 Task: Add Sunwarrior Collagen Building Protein Peptides Chocolate Fudge to the cart.
Action: Mouse moved to (257, 122)
Screenshot: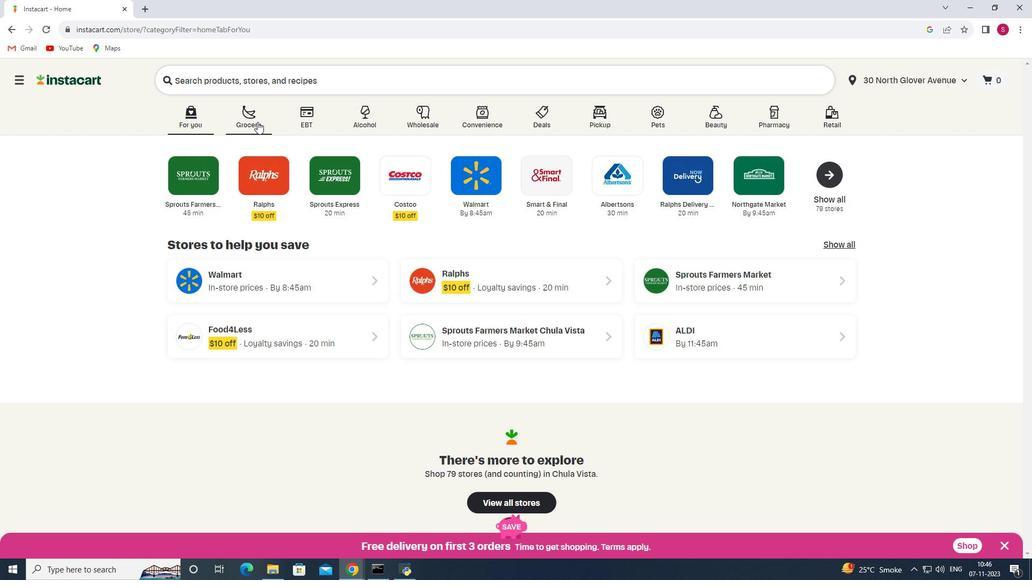 
Action: Mouse pressed left at (257, 122)
Screenshot: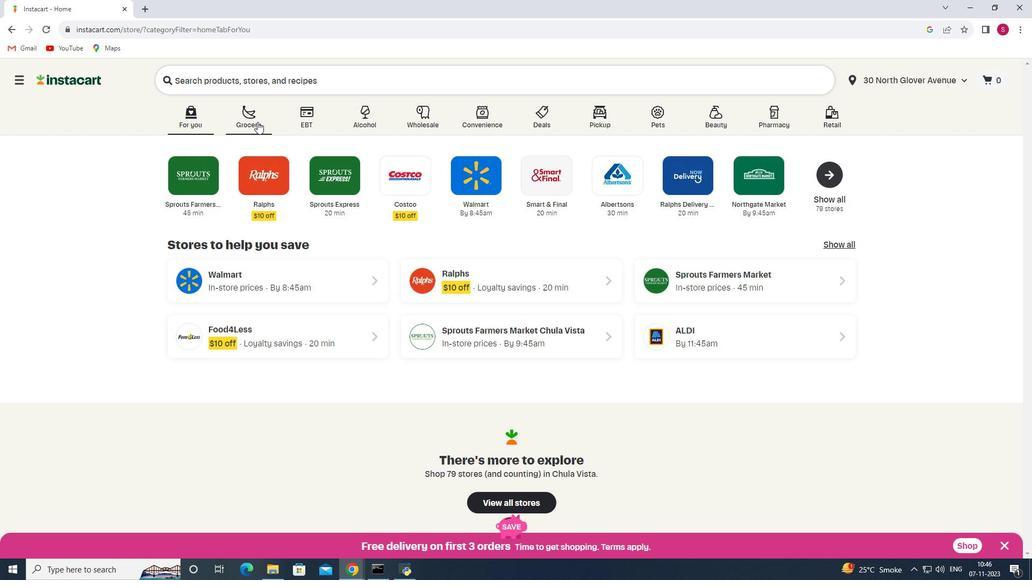 
Action: Mouse moved to (254, 314)
Screenshot: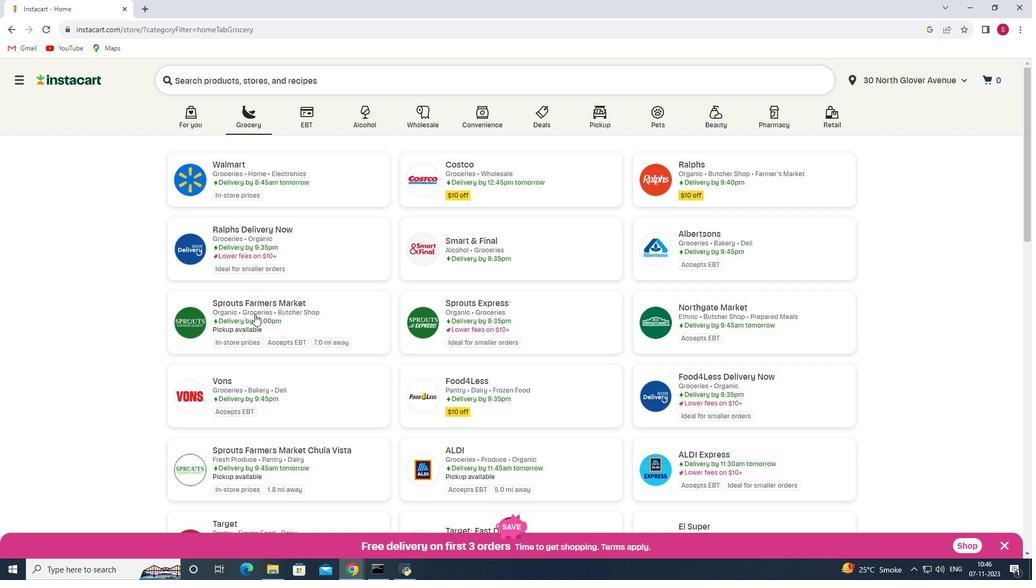 
Action: Mouse pressed left at (254, 314)
Screenshot: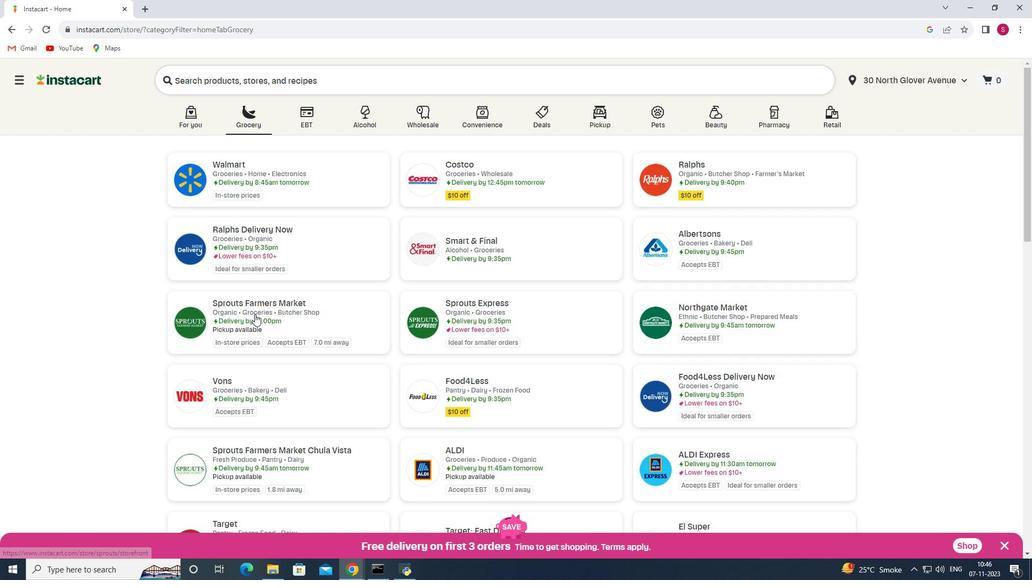
Action: Mouse moved to (103, 407)
Screenshot: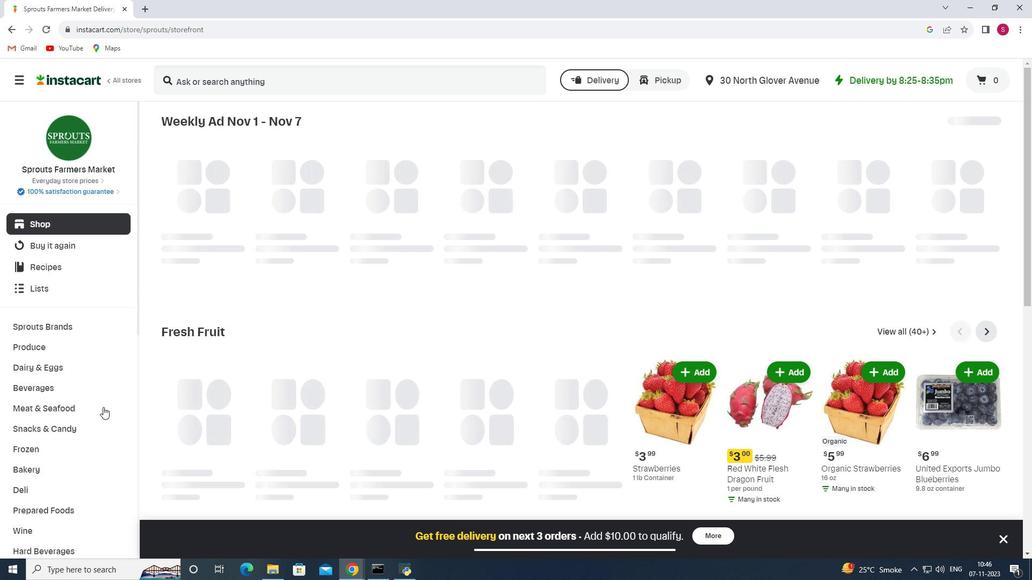 
Action: Mouse scrolled (103, 406) with delta (0, 0)
Screenshot: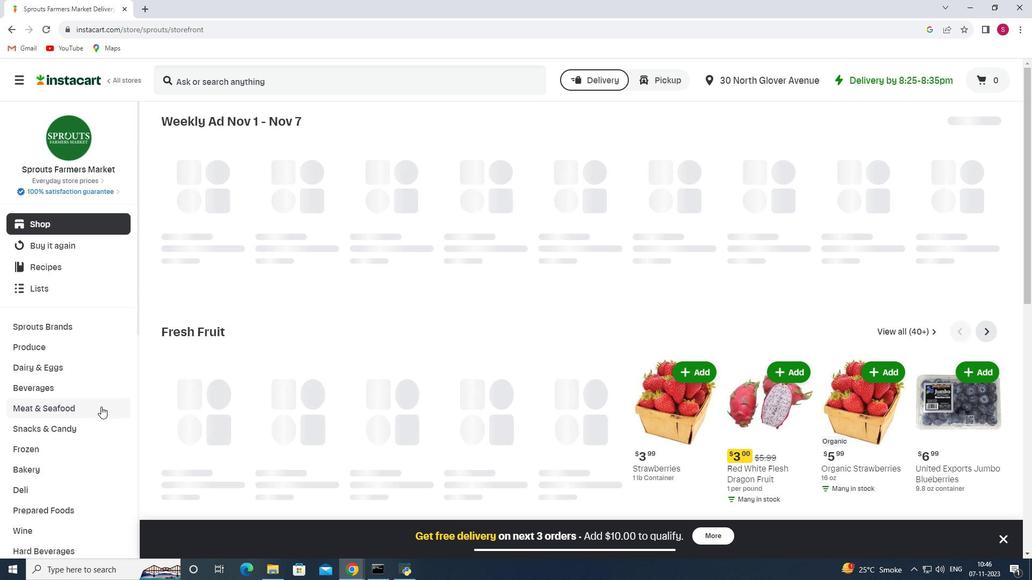 
Action: Mouse moved to (102, 407)
Screenshot: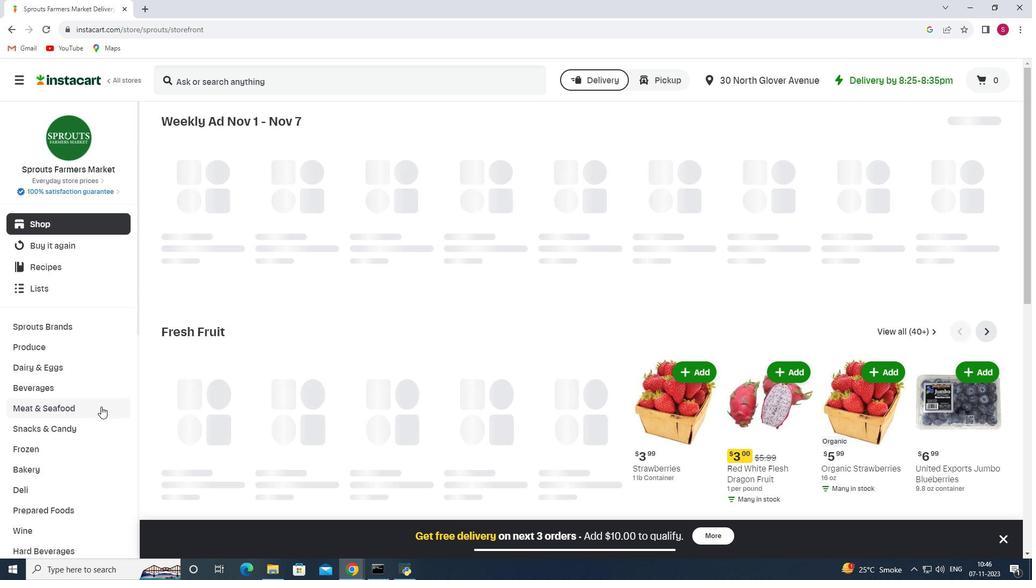 
Action: Mouse scrolled (102, 406) with delta (0, 0)
Screenshot: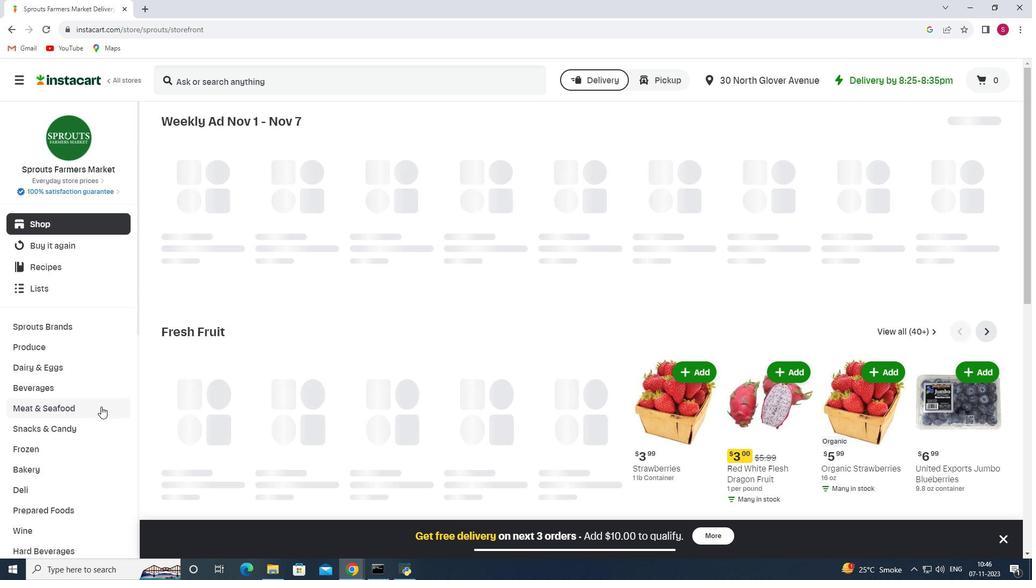 
Action: Mouse moved to (90, 408)
Screenshot: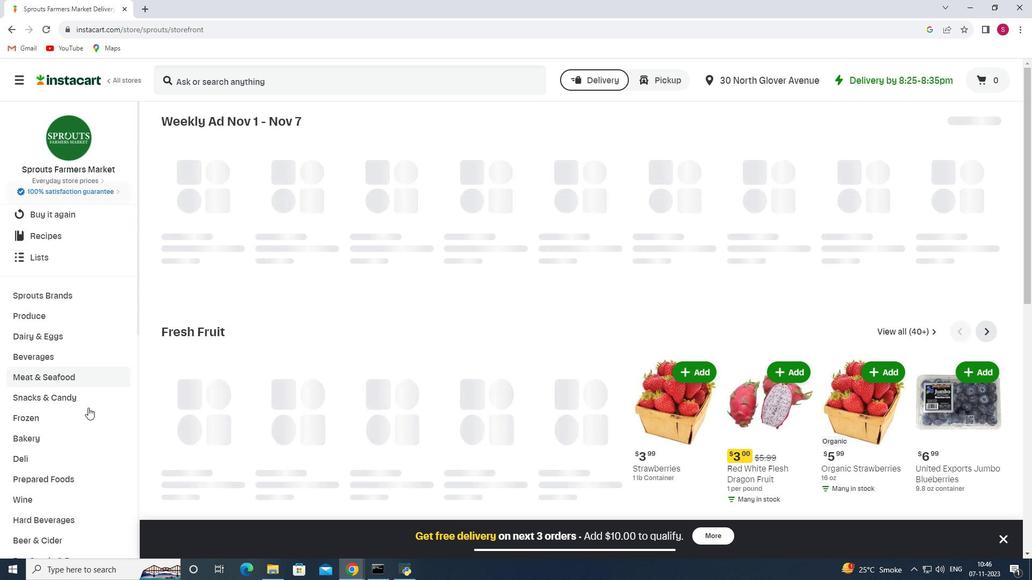 
Action: Mouse scrolled (90, 407) with delta (0, 0)
Screenshot: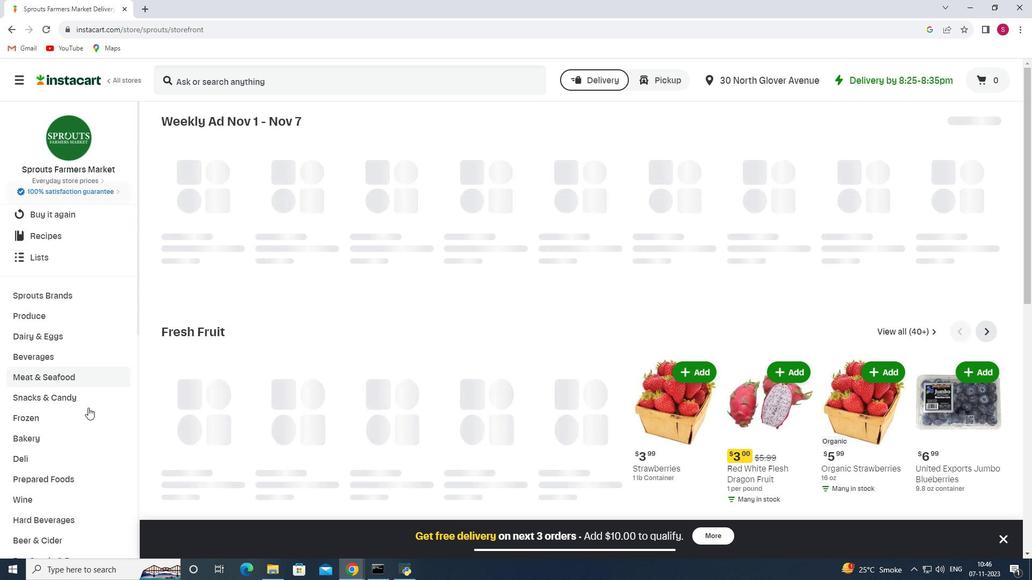 
Action: Mouse moved to (88, 408)
Screenshot: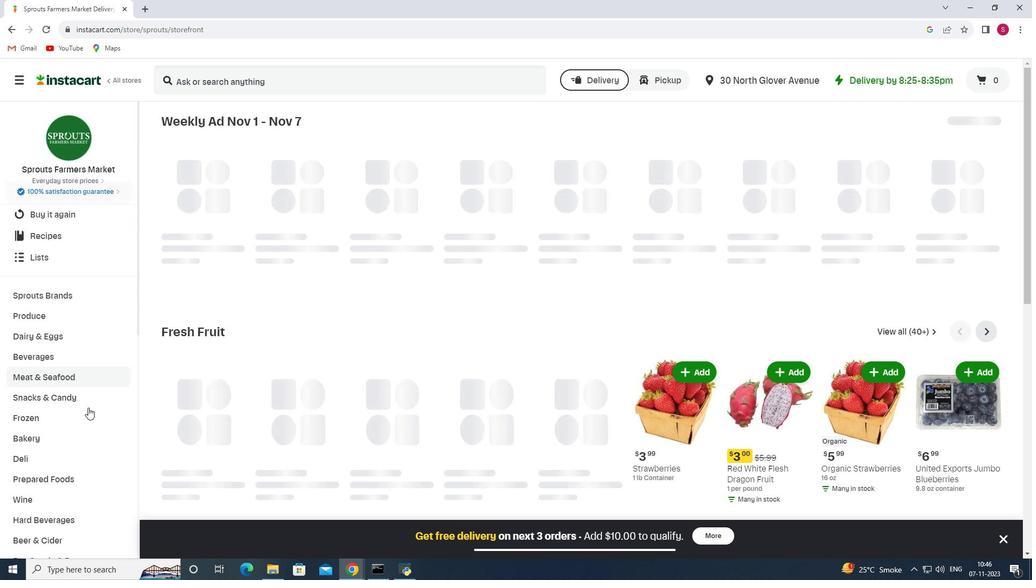 
Action: Mouse scrolled (88, 407) with delta (0, 0)
Screenshot: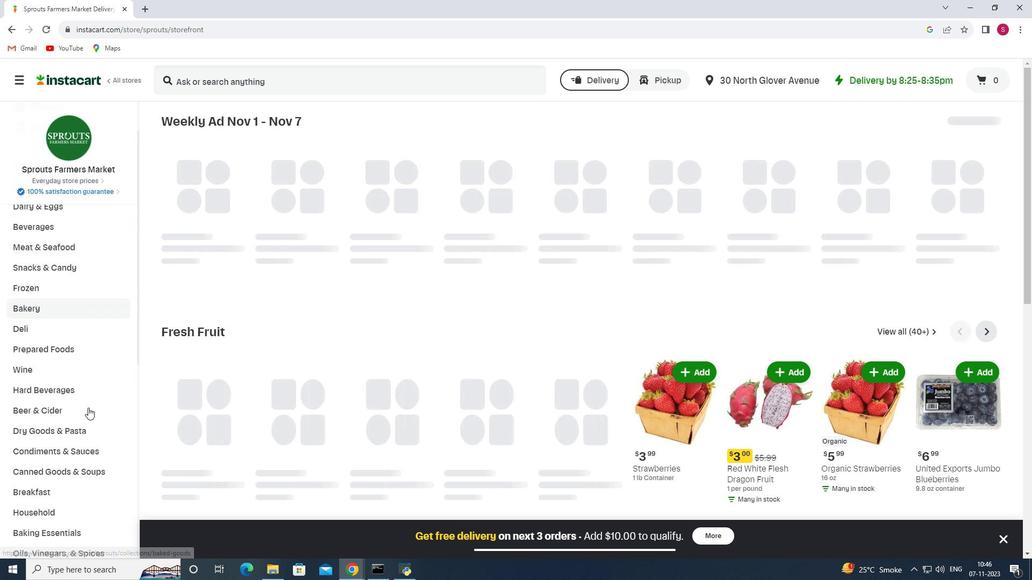 
Action: Mouse scrolled (88, 407) with delta (0, 0)
Screenshot: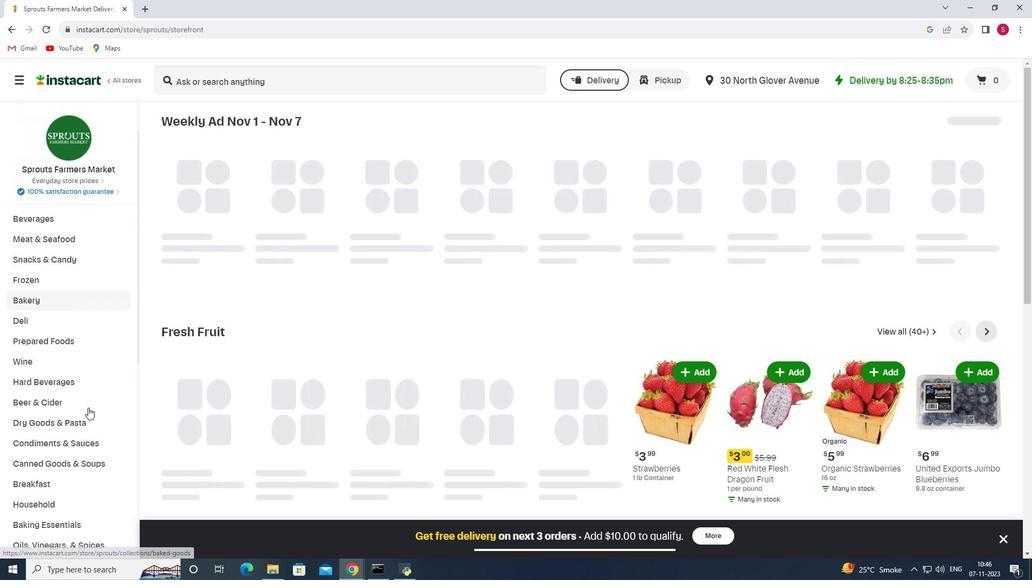 
Action: Mouse scrolled (88, 407) with delta (0, 0)
Screenshot: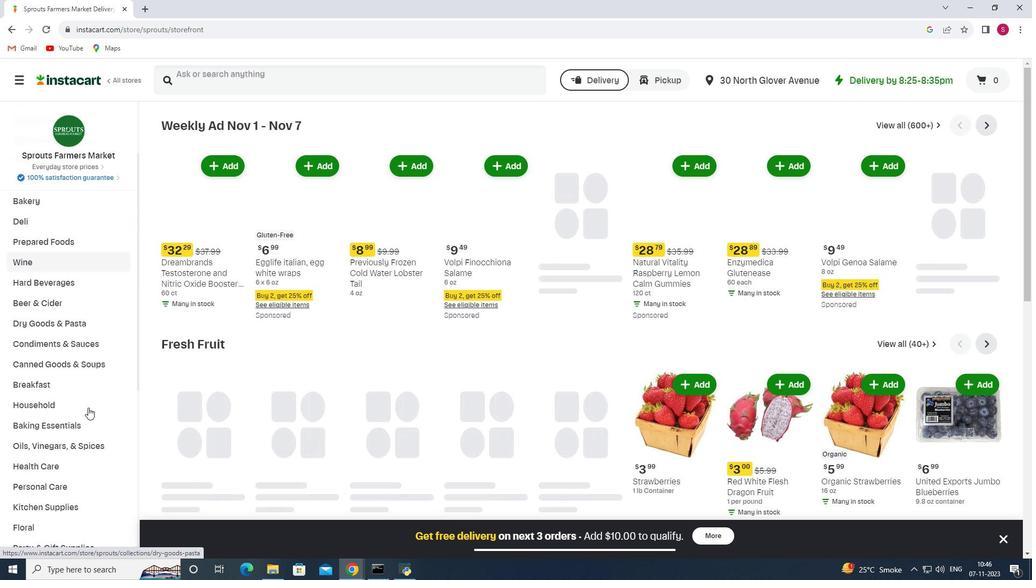 
Action: Mouse scrolled (88, 407) with delta (0, 0)
Screenshot: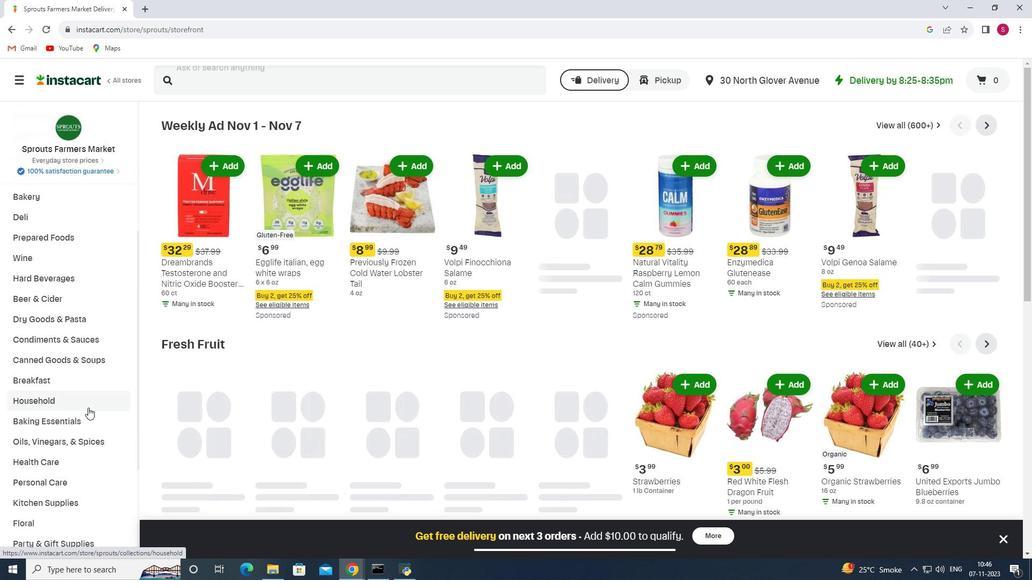 
Action: Mouse moved to (76, 356)
Screenshot: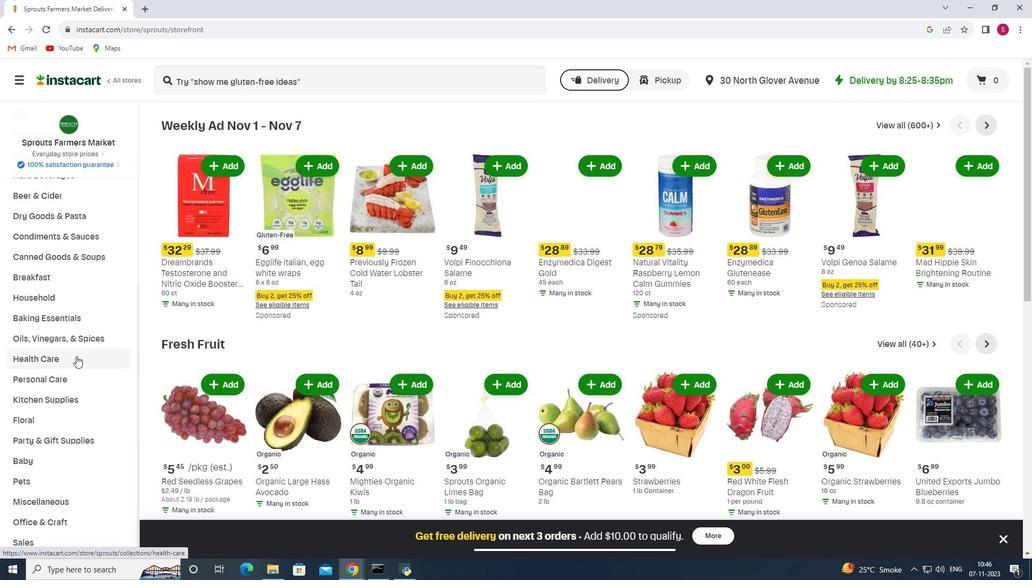 
Action: Mouse pressed left at (76, 356)
Screenshot: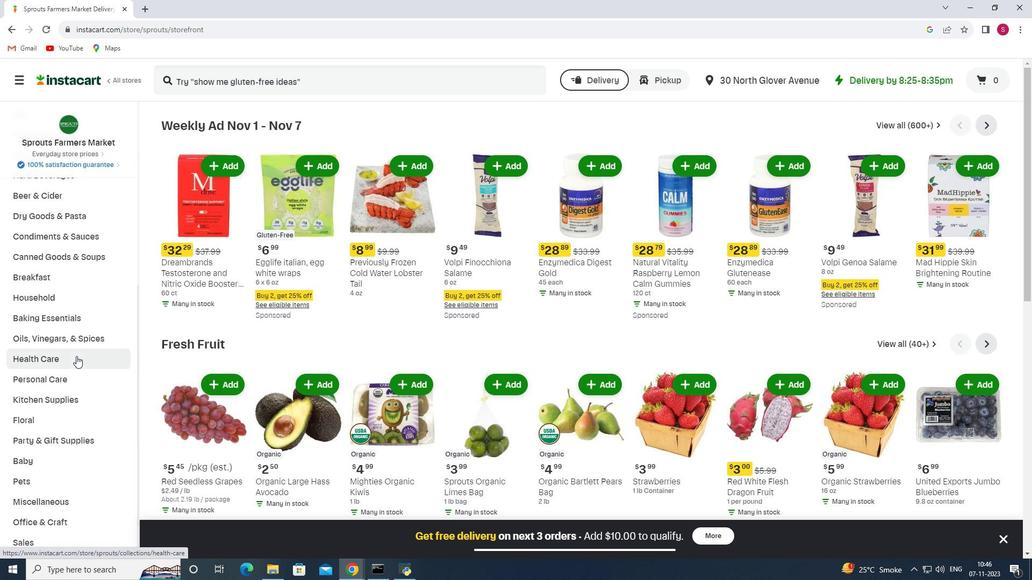 
Action: Mouse moved to (378, 154)
Screenshot: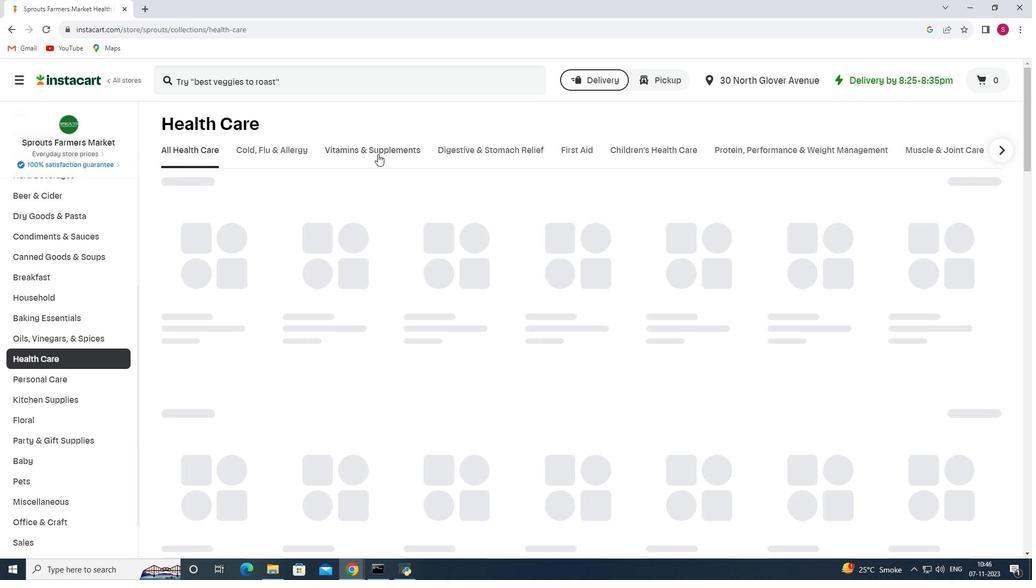
Action: Mouse pressed left at (378, 154)
Screenshot: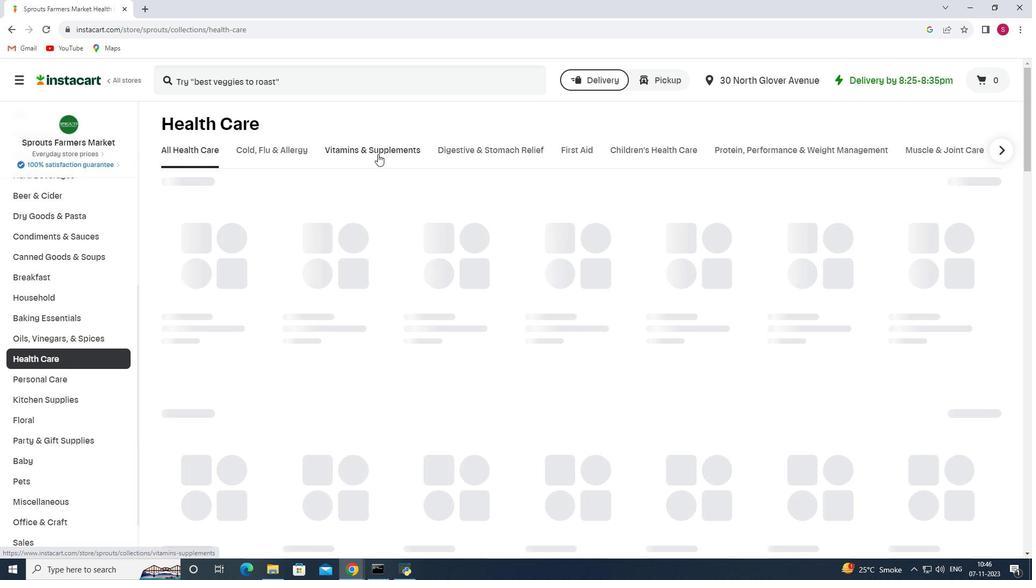 
Action: Mouse moved to (442, 182)
Screenshot: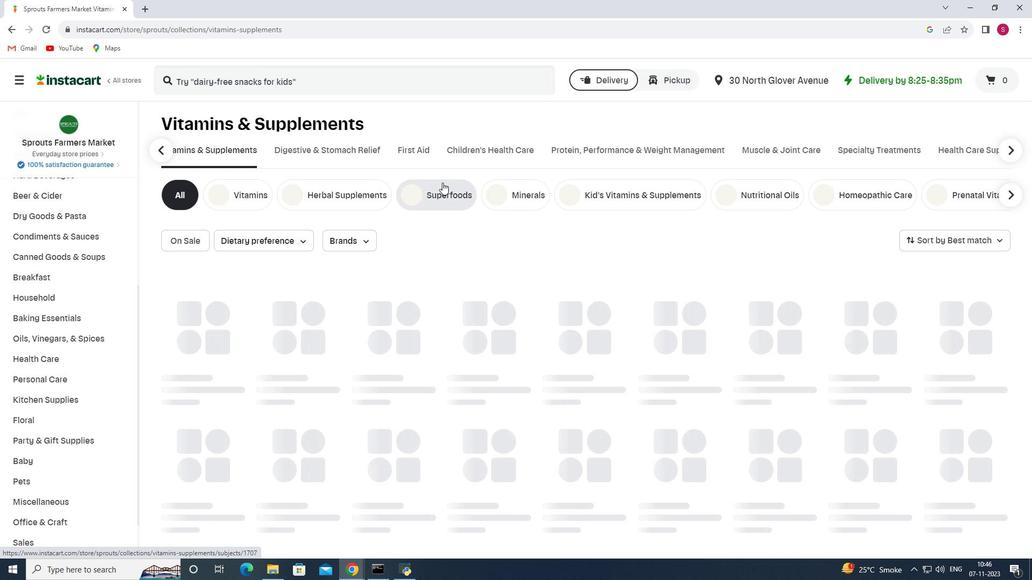 
Action: Mouse pressed left at (442, 182)
Screenshot: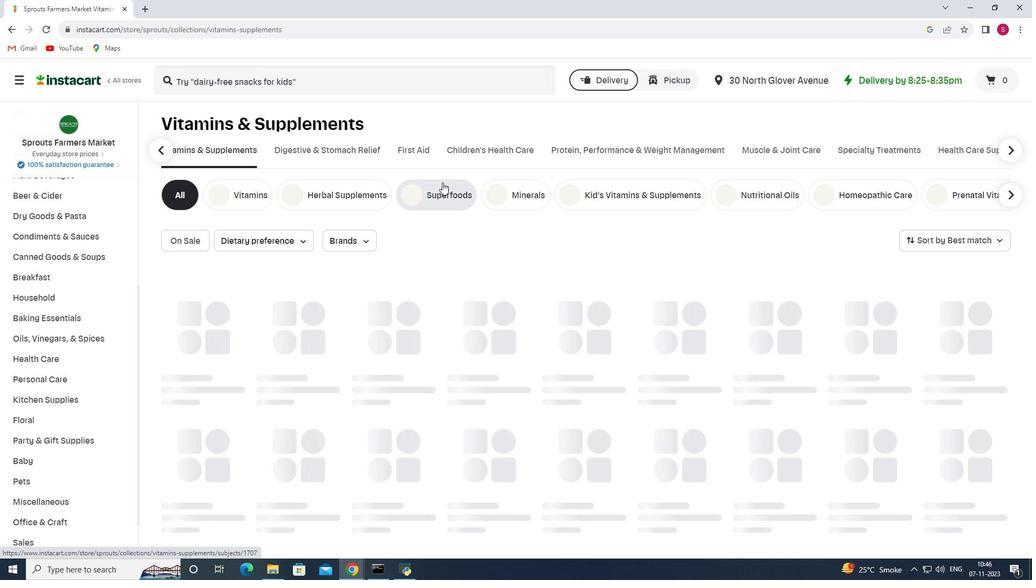 
Action: Mouse moved to (305, 68)
Screenshot: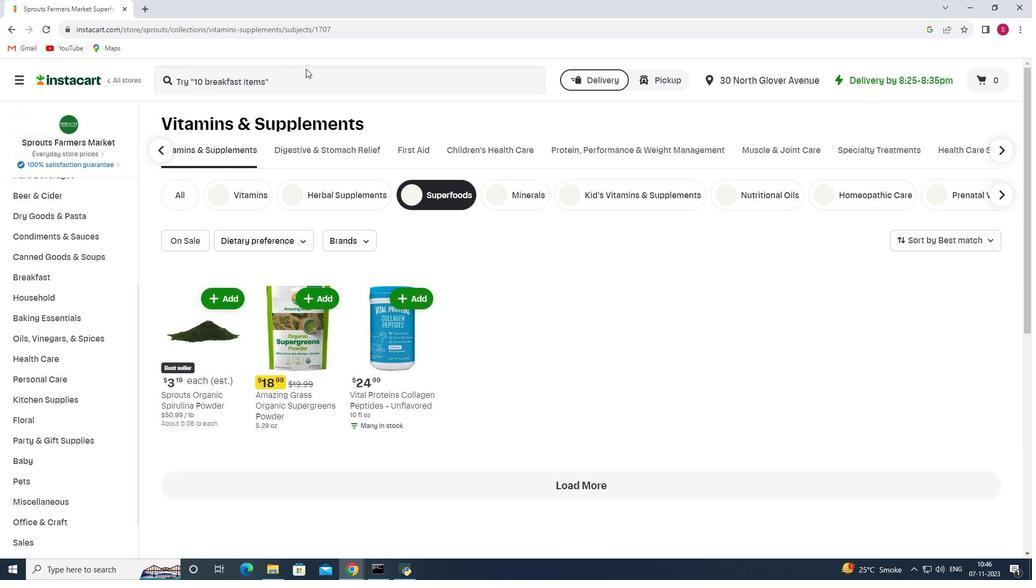 
Action: Mouse pressed left at (305, 68)
Screenshot: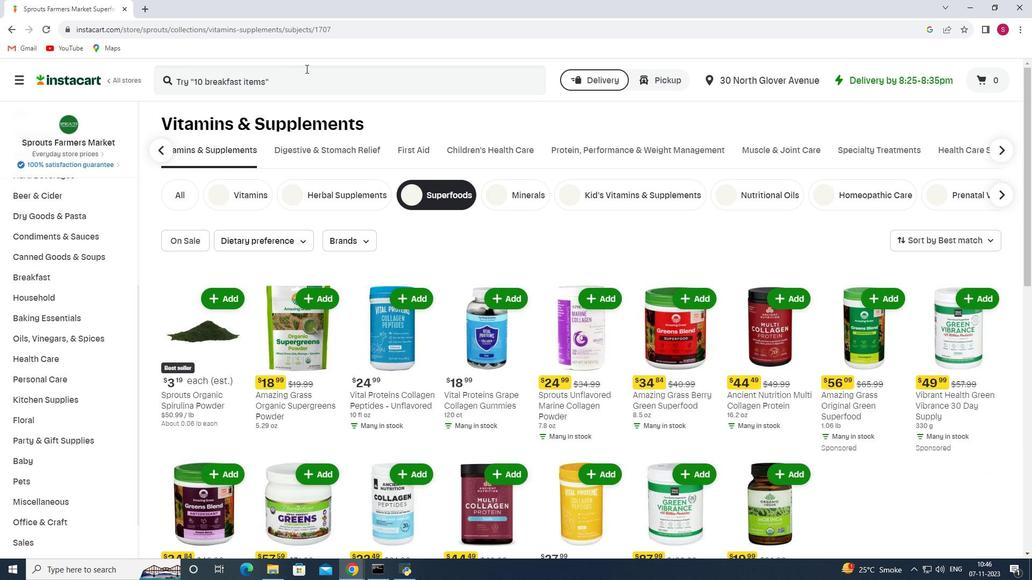 
Action: Mouse moved to (304, 75)
Screenshot: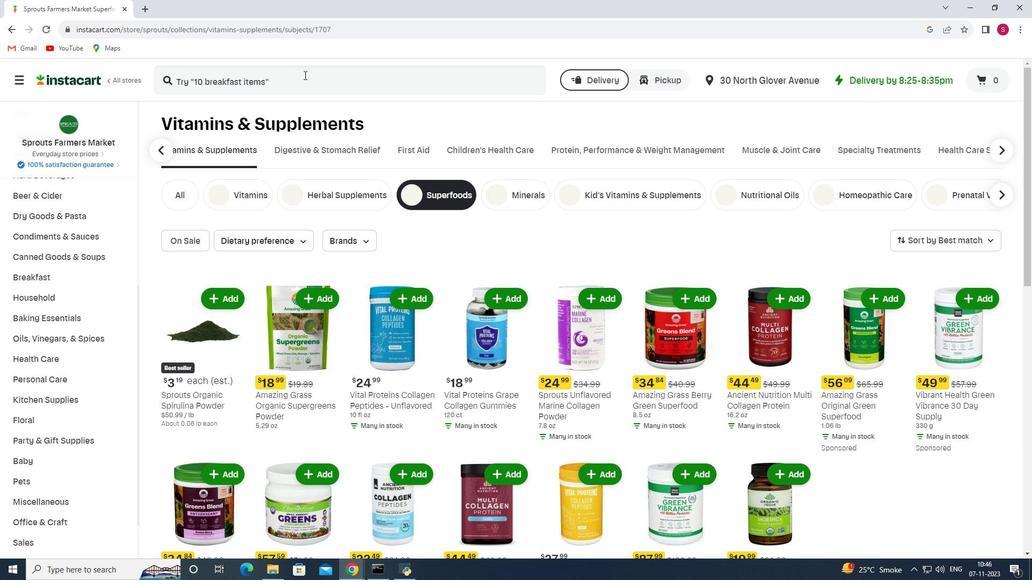 
Action: Mouse pressed left at (304, 75)
Screenshot: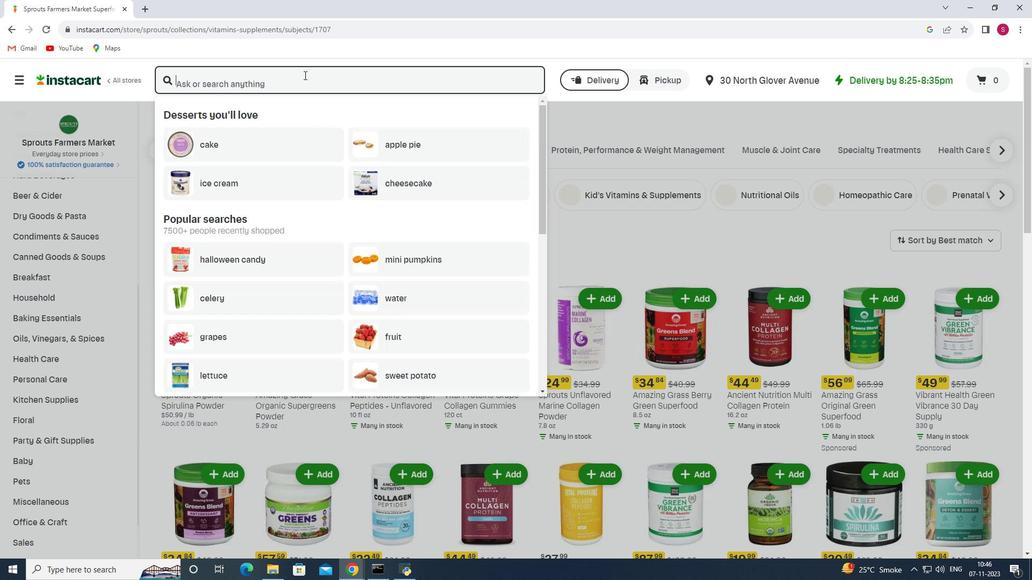 
Action: Key pressed <Key.shift>Sunwarrior<Key.space><Key.shift>Collagen<Key.space><Key.shift>Building<Key.space><Key.shift>protein<Key.space><Key.shift>peptides<Key.space><Key.shift>Chocolate<Key.space><Key.shift>Fudge<Key.enter>
Screenshot: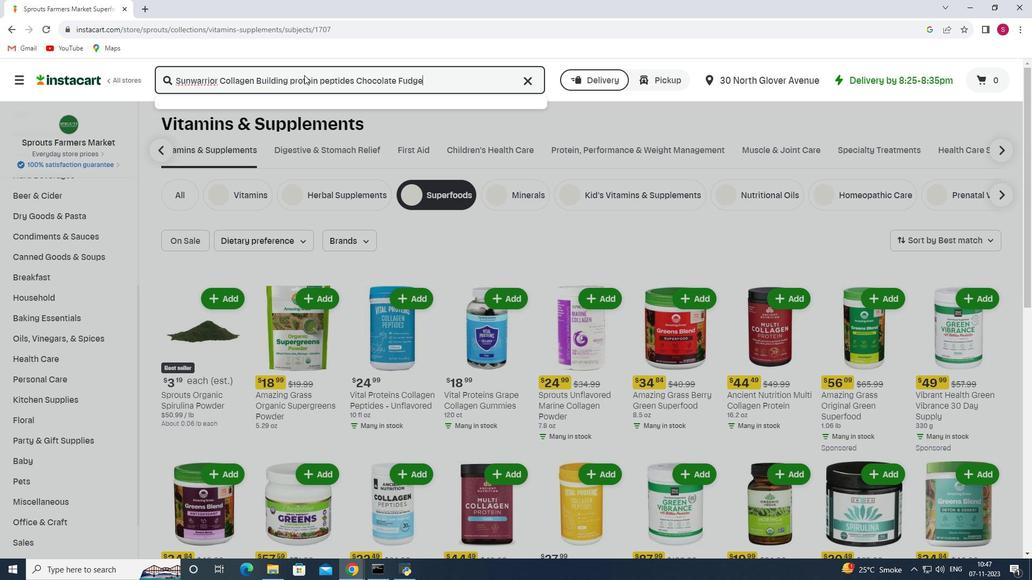 
Action: Mouse moved to (465, 221)
Screenshot: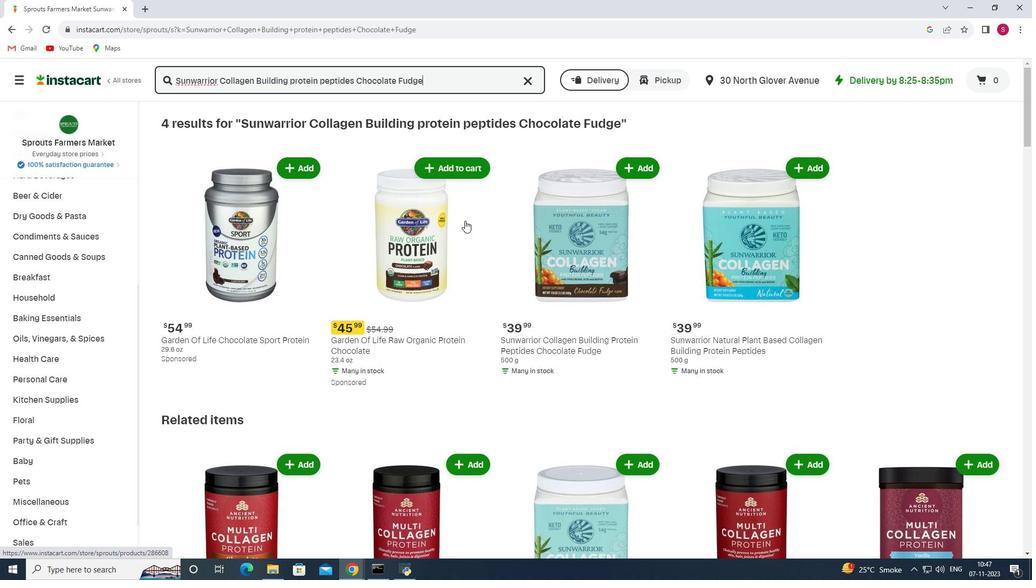 
Action: Mouse scrolled (465, 220) with delta (0, 0)
Screenshot: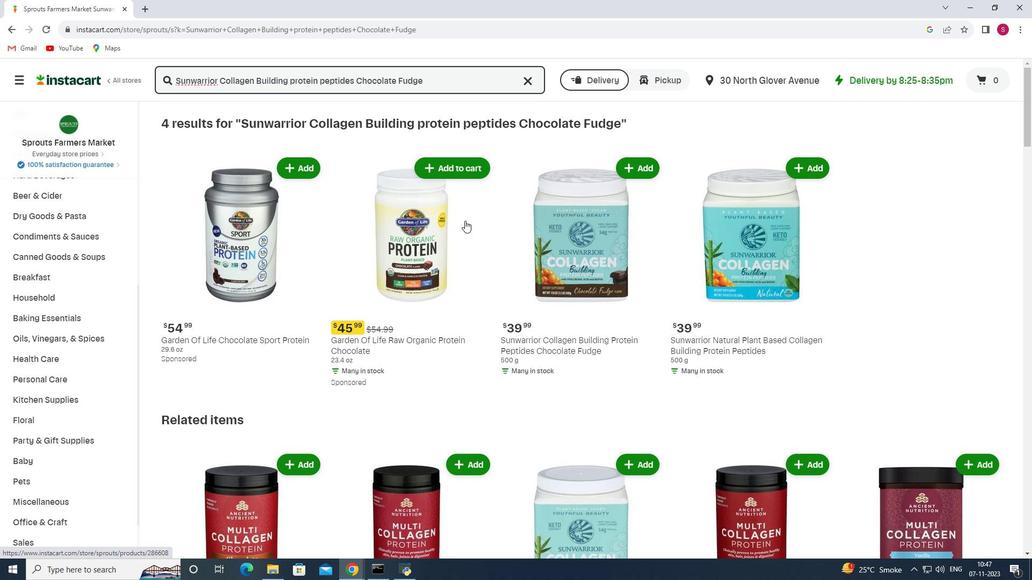
Action: Mouse moved to (633, 115)
Screenshot: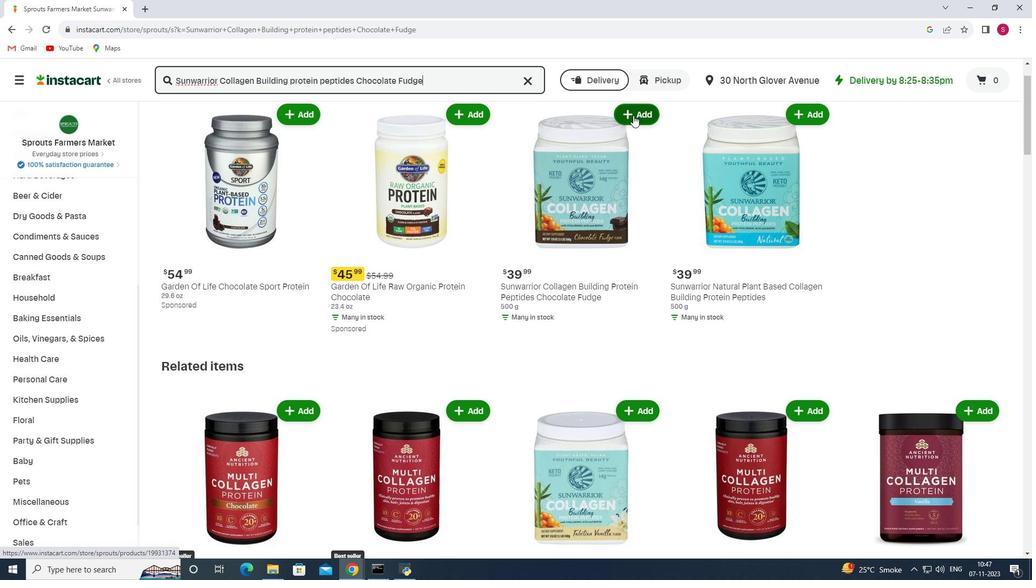 
Action: Mouse pressed left at (633, 115)
Screenshot: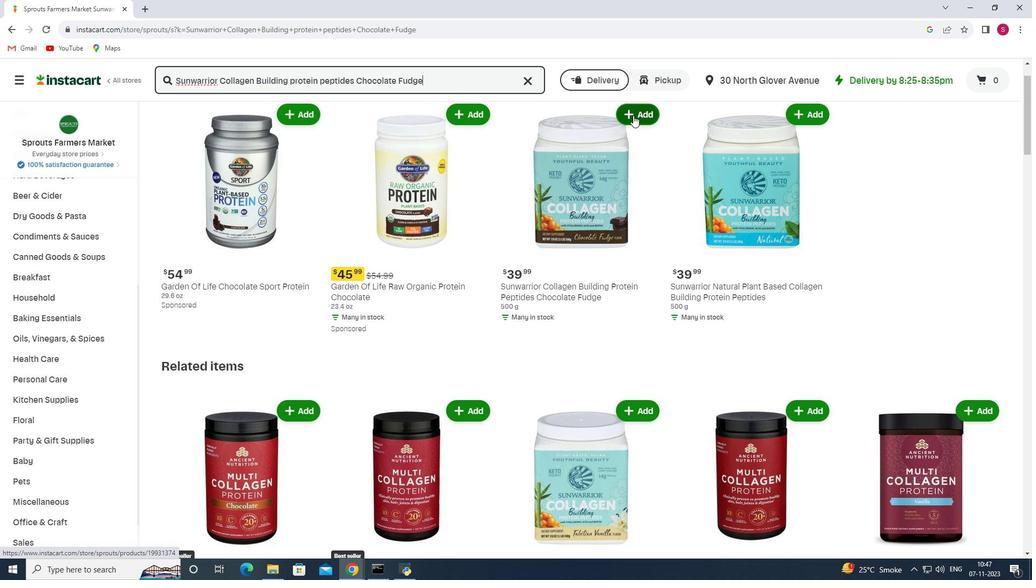 
Action: Mouse moved to (631, 117)
Screenshot: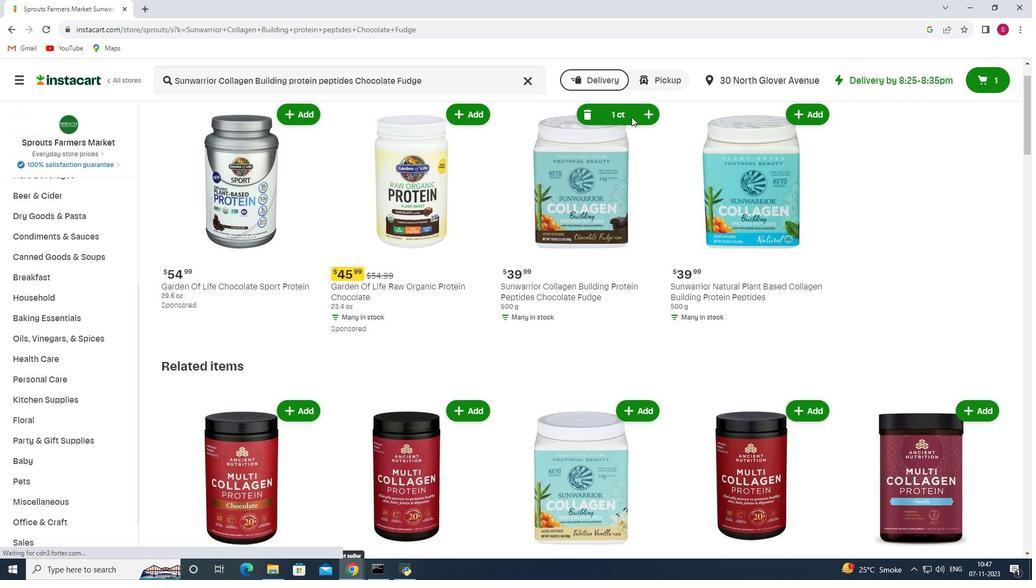
